 Task: Move the task Fix issue causing mobile app to crash when device is low on memory to the section To-Do in the project TrackForge and sort the tasks in the project by Last modified on.
Action: Mouse moved to (64, 379)
Screenshot: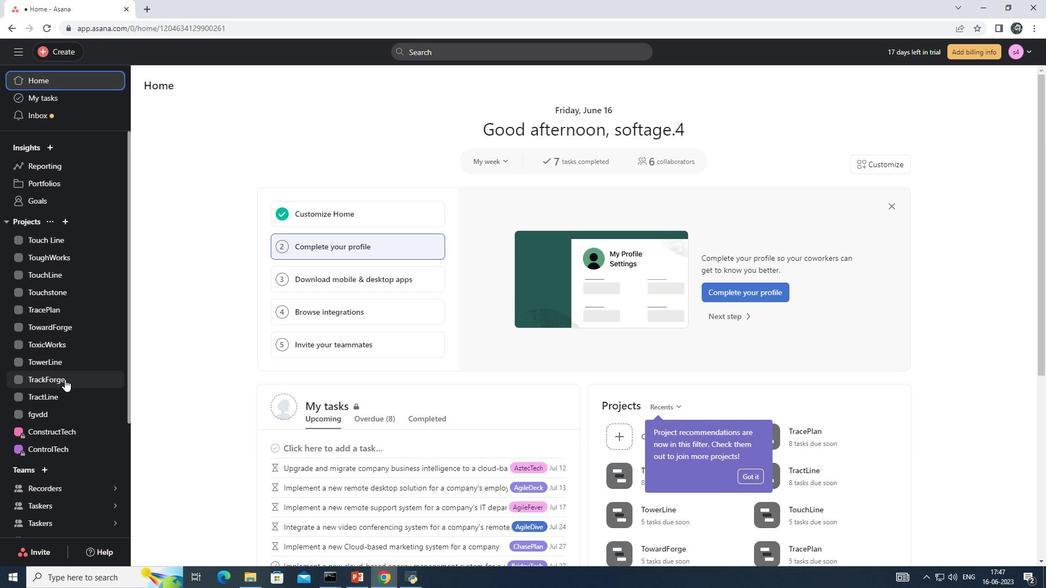 
Action: Mouse pressed left at (64, 379)
Screenshot: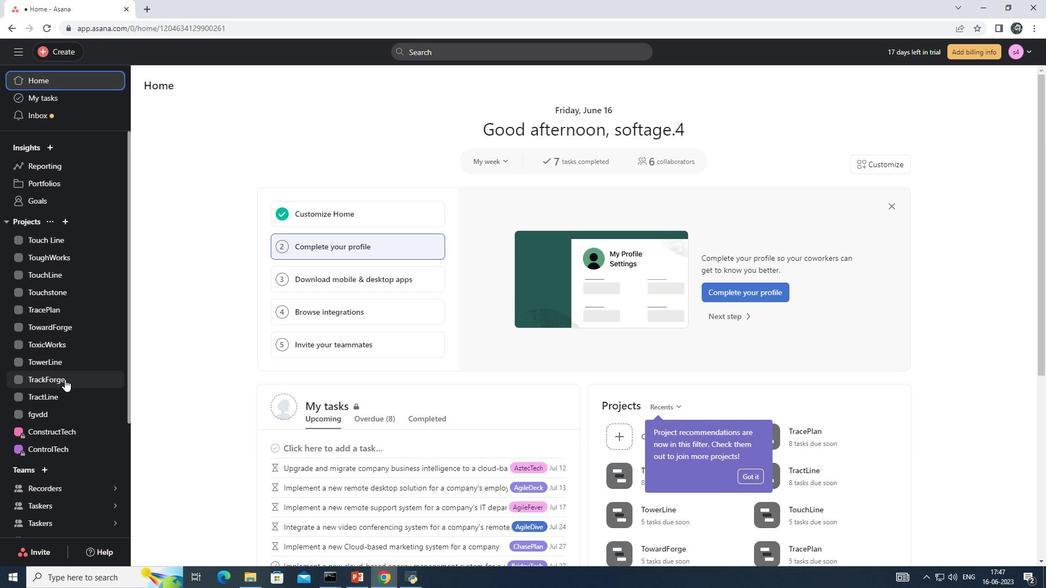 
Action: Mouse moved to (422, 173)
Screenshot: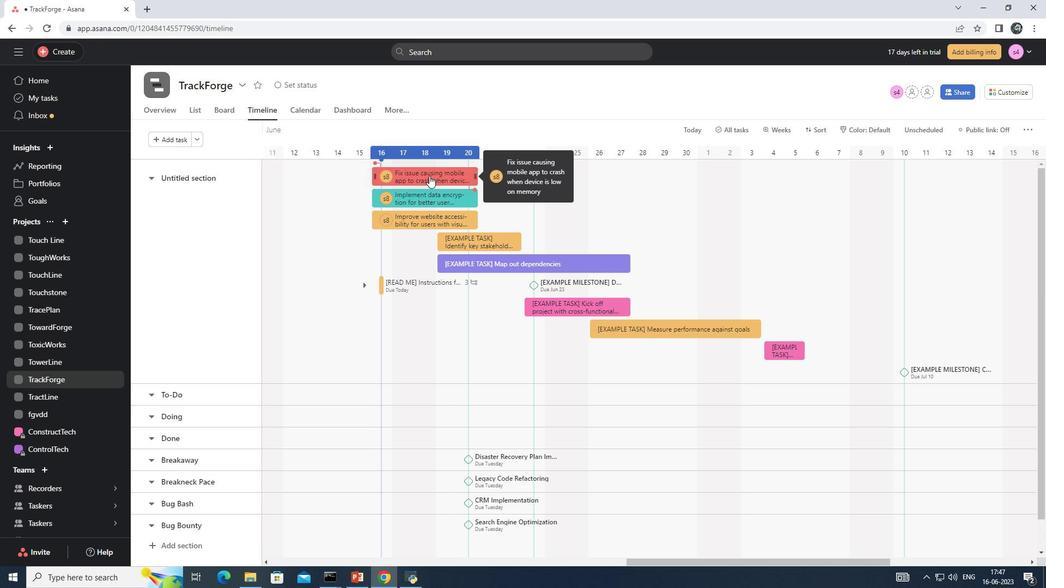 
Action: Mouse pressed left at (422, 173)
Screenshot: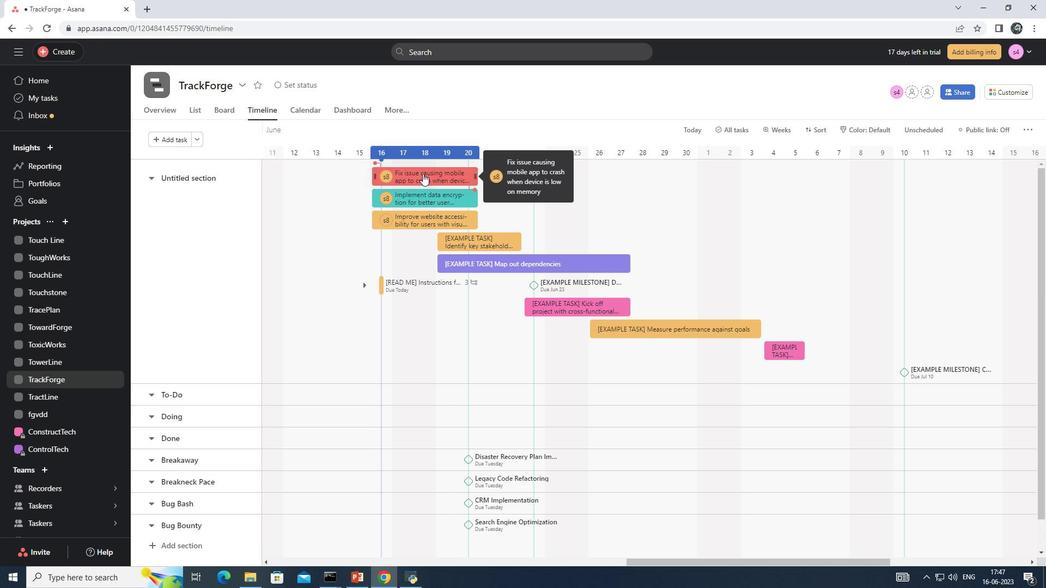 
Action: Mouse moved to (197, 113)
Screenshot: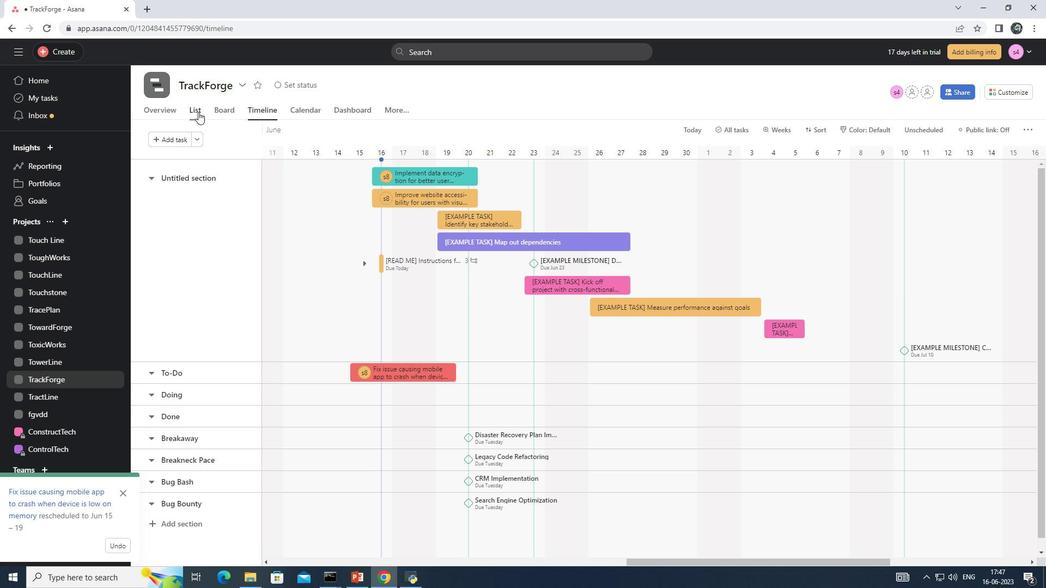 
Action: Mouse pressed left at (197, 113)
Screenshot: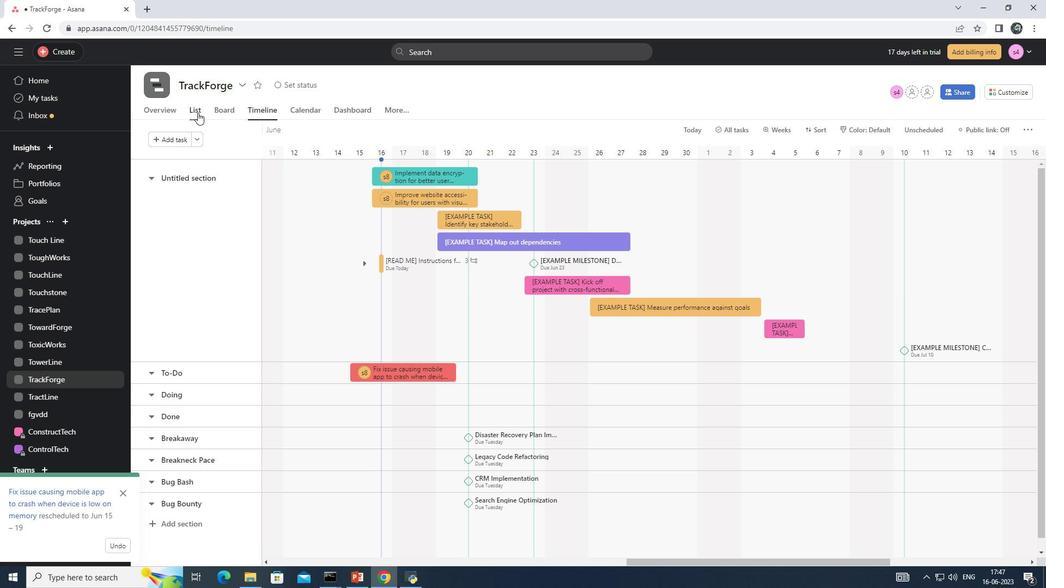 
Action: Mouse moved to (254, 135)
Screenshot: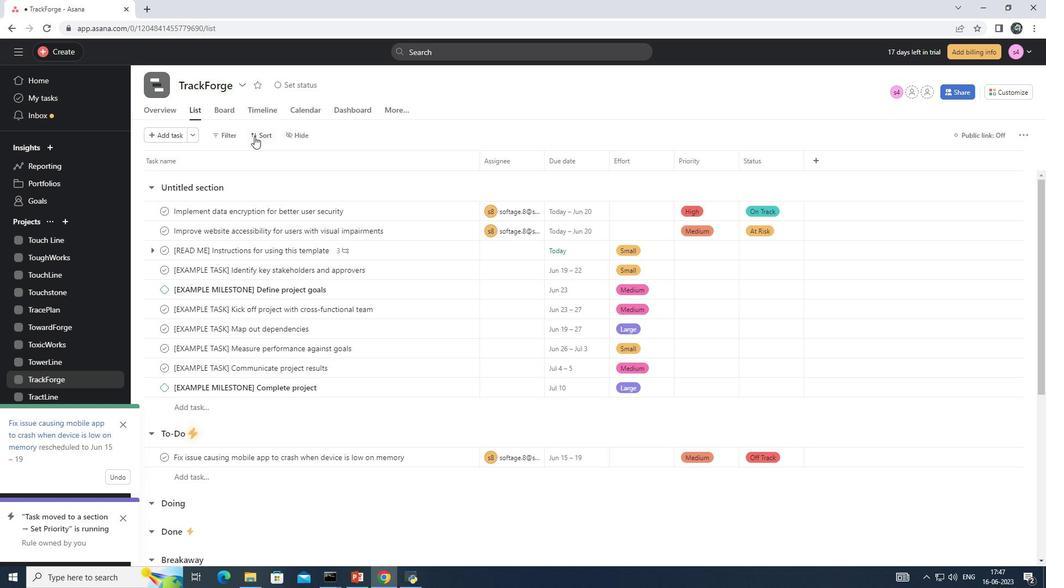 
Action: Mouse pressed left at (254, 135)
Screenshot: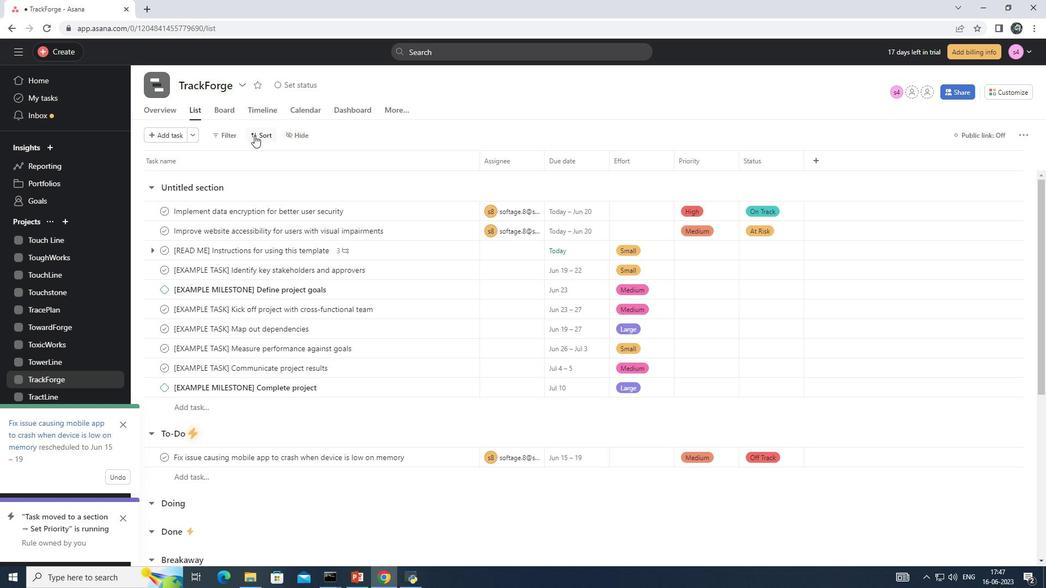 
Action: Mouse moved to (301, 290)
Screenshot: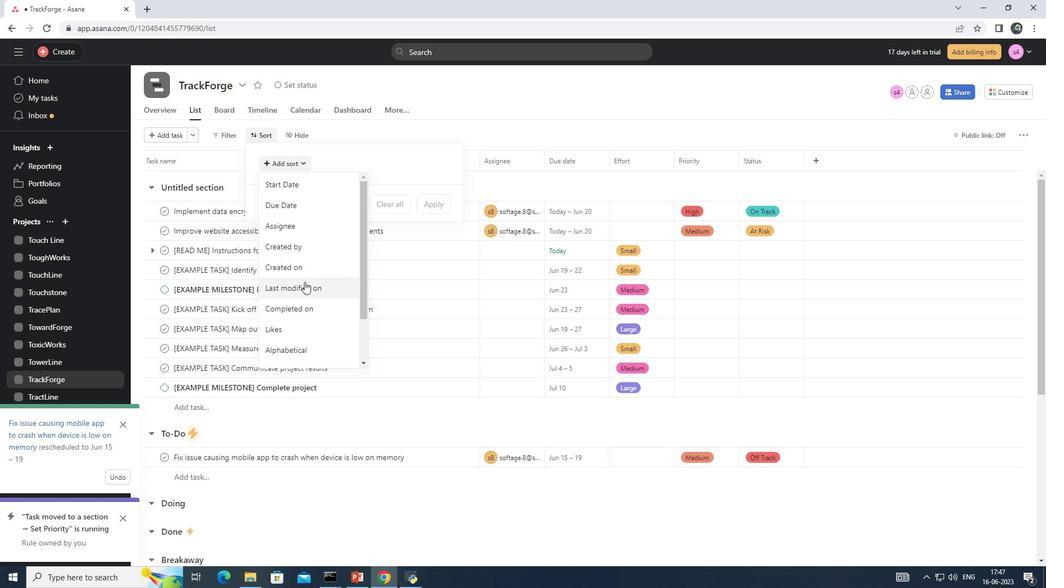 
Action: Mouse pressed left at (301, 290)
Screenshot: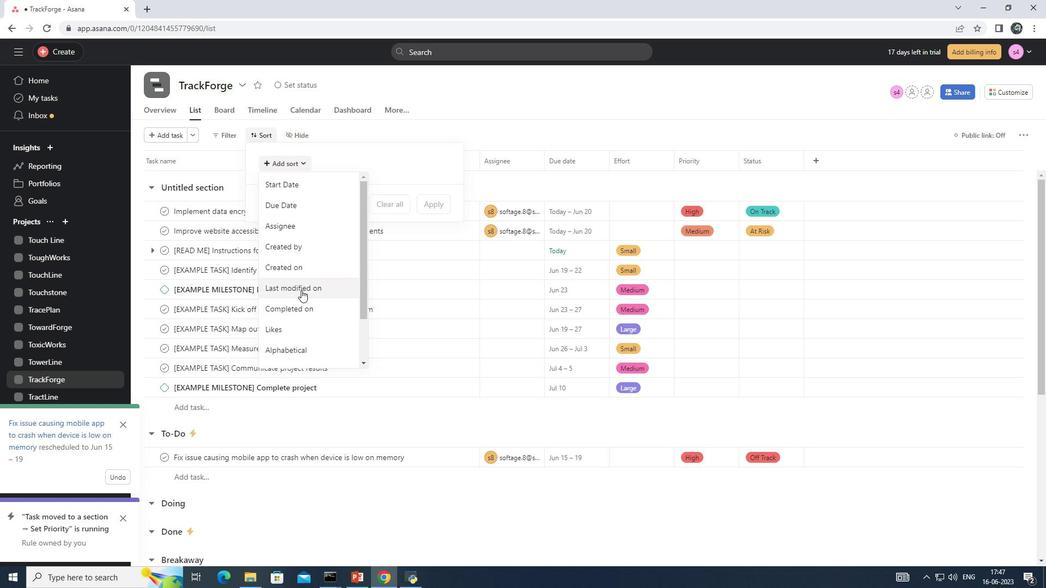
Action: Mouse moved to (434, 252)
Screenshot: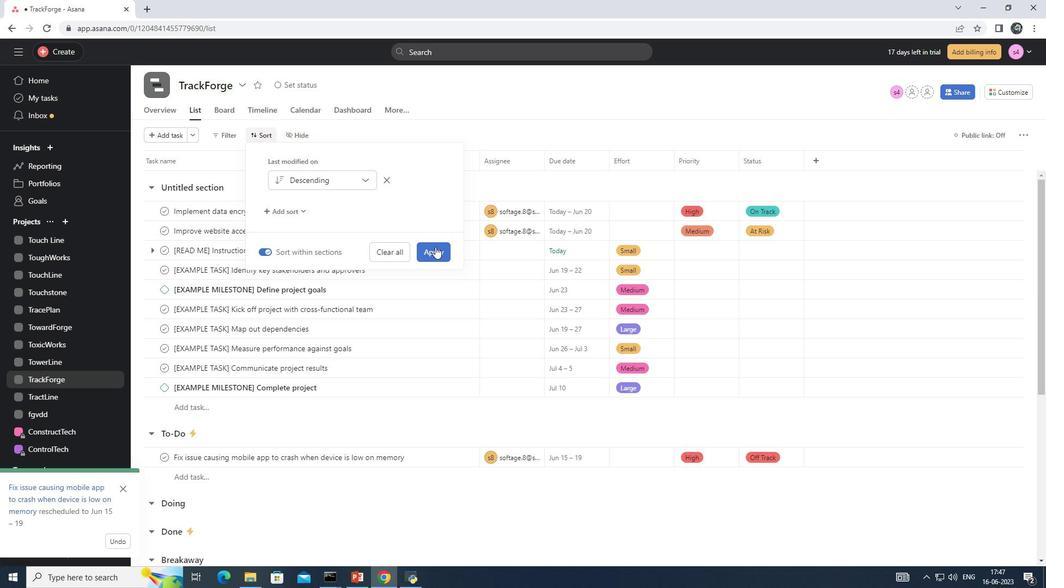 
Action: Mouse pressed left at (434, 252)
Screenshot: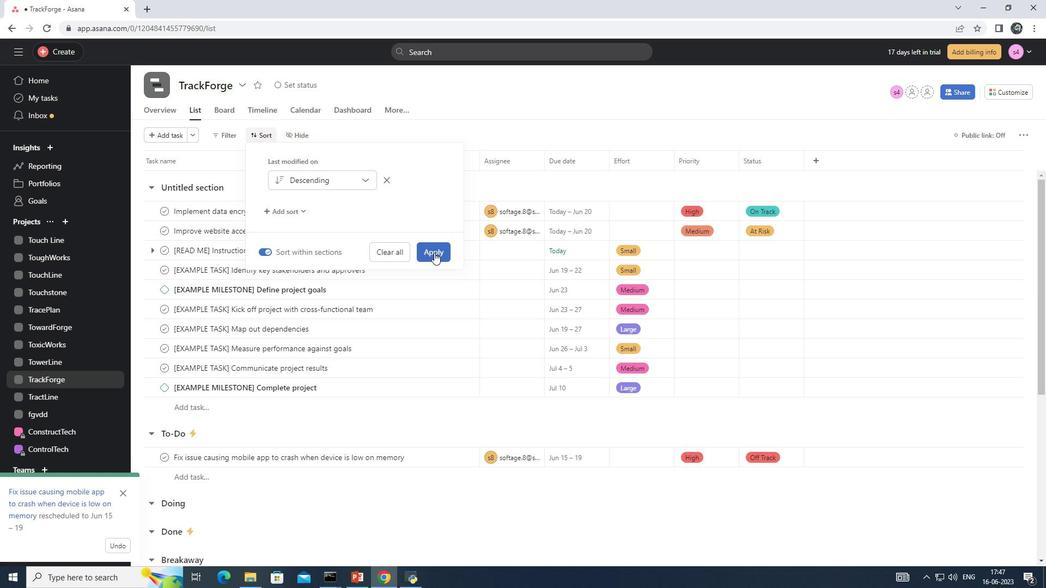 
Action: Mouse moved to (433, 253)
Screenshot: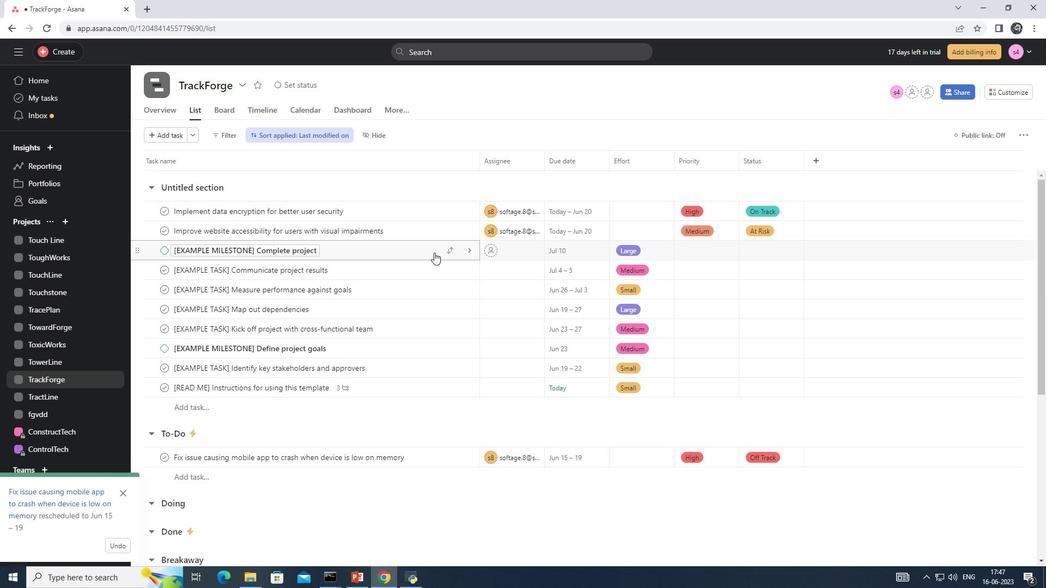 
